 Task: Provide the standings of the 2023 Victory Lane Racing Xfinity Series for the track "New Hampshire".
Action: Mouse moved to (155, 319)
Screenshot: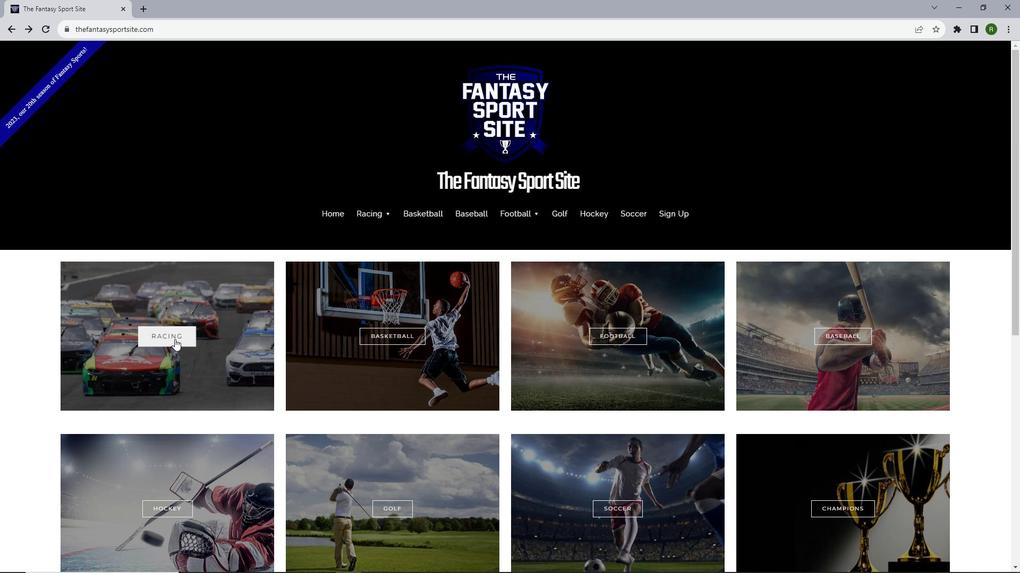
Action: Mouse pressed left at (155, 319)
Screenshot: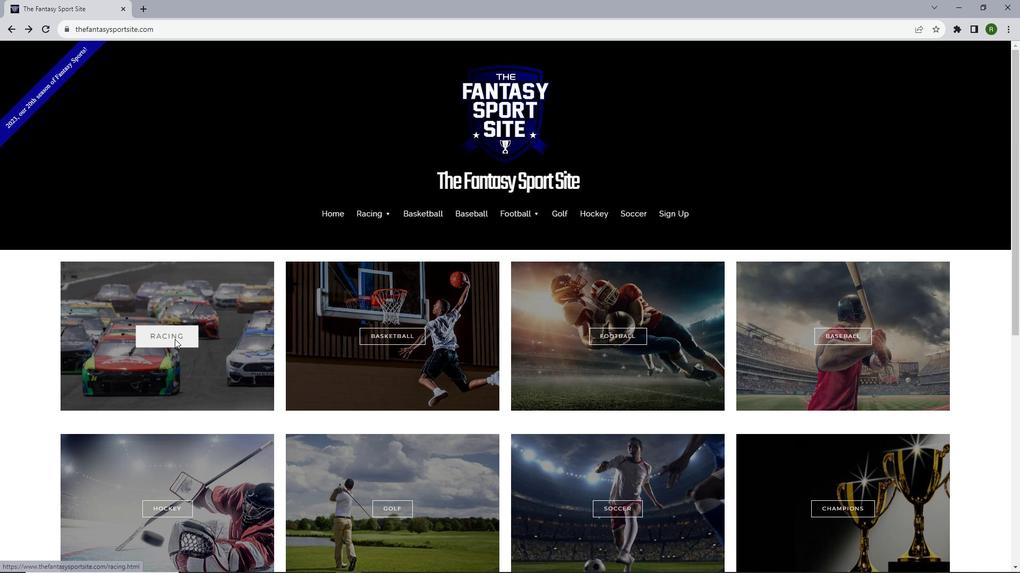 
Action: Mouse moved to (478, 448)
Screenshot: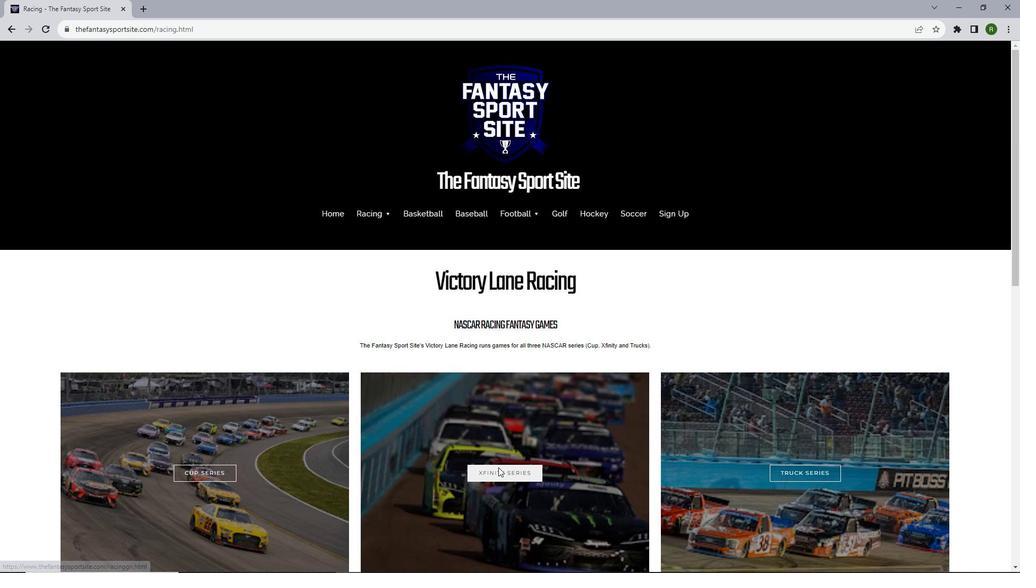 
Action: Mouse pressed left at (478, 448)
Screenshot: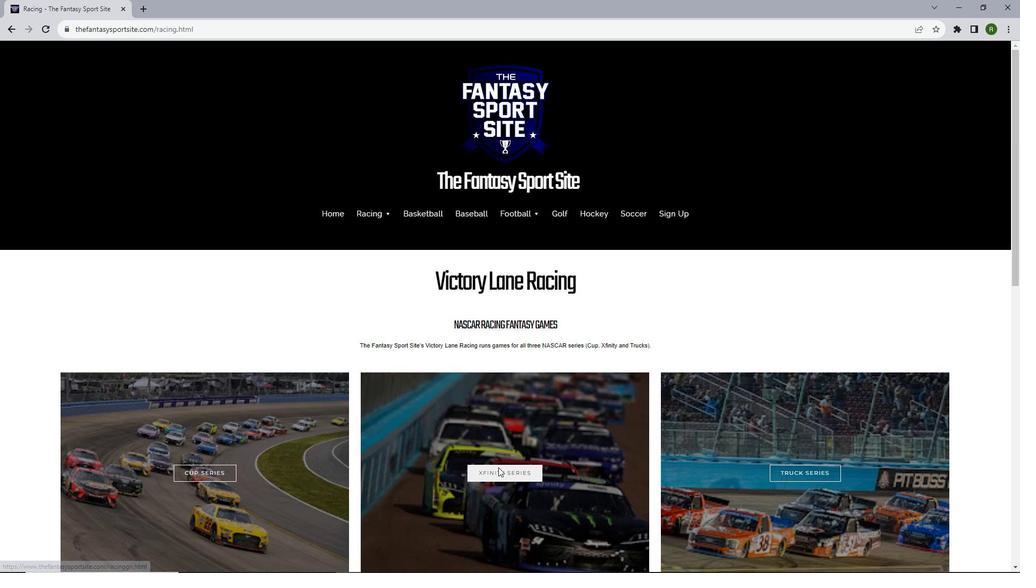 
Action: Mouse moved to (345, 266)
Screenshot: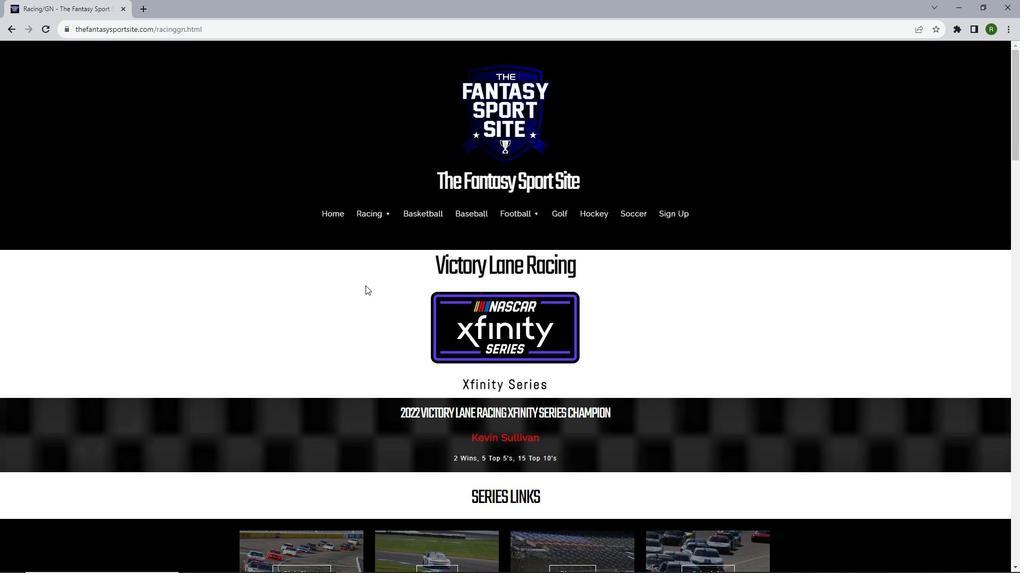 
Action: Mouse scrolled (345, 265) with delta (0, 0)
Screenshot: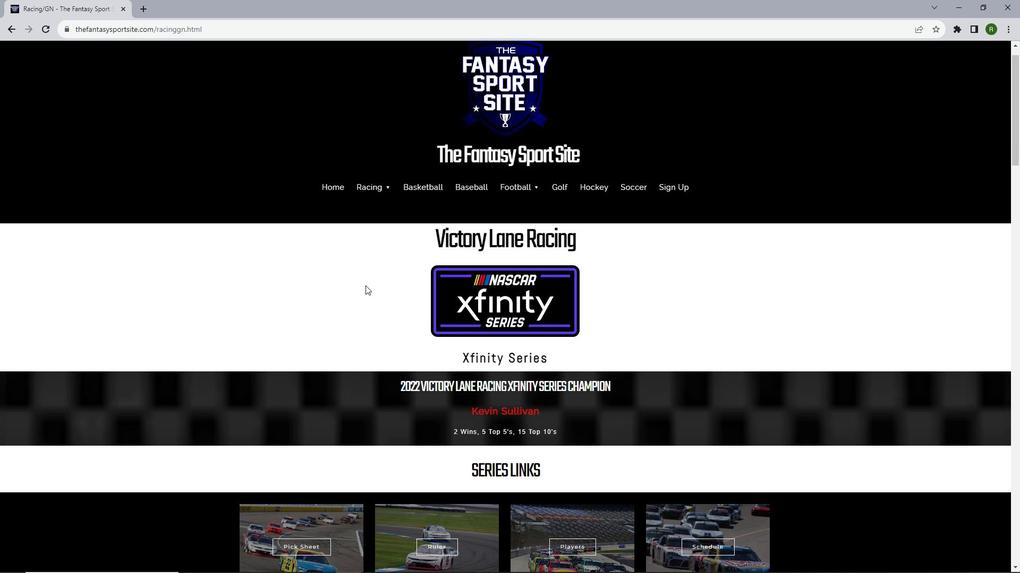 
Action: Mouse scrolled (345, 265) with delta (0, 0)
Screenshot: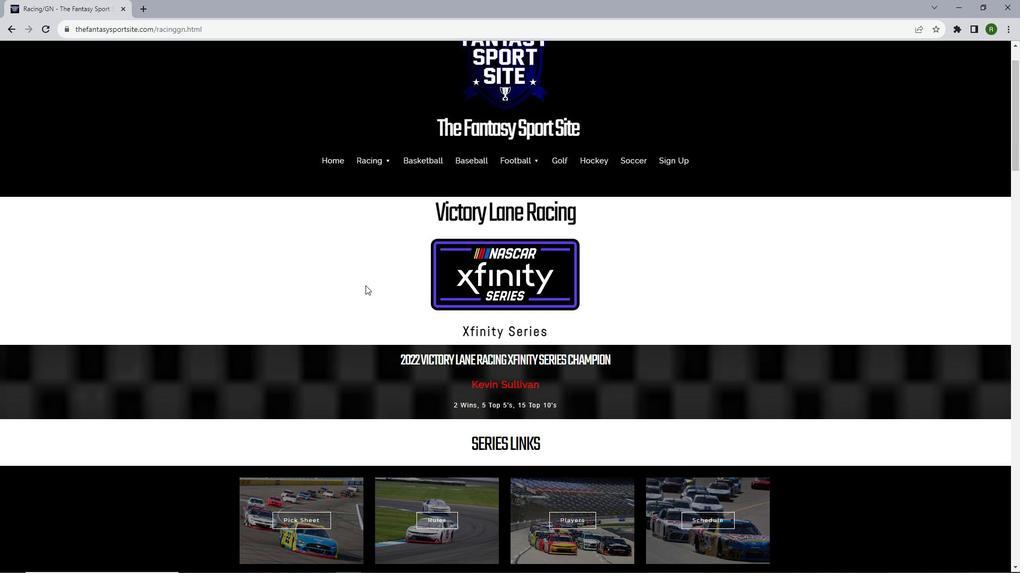 
Action: Mouse moved to (345, 266)
Screenshot: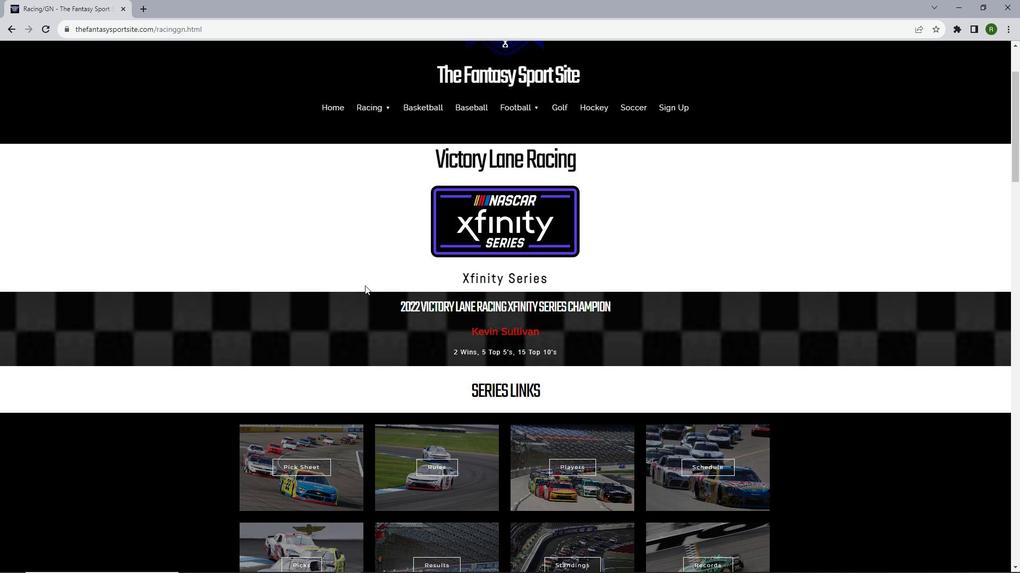 
Action: Mouse scrolled (345, 265) with delta (0, 0)
Screenshot: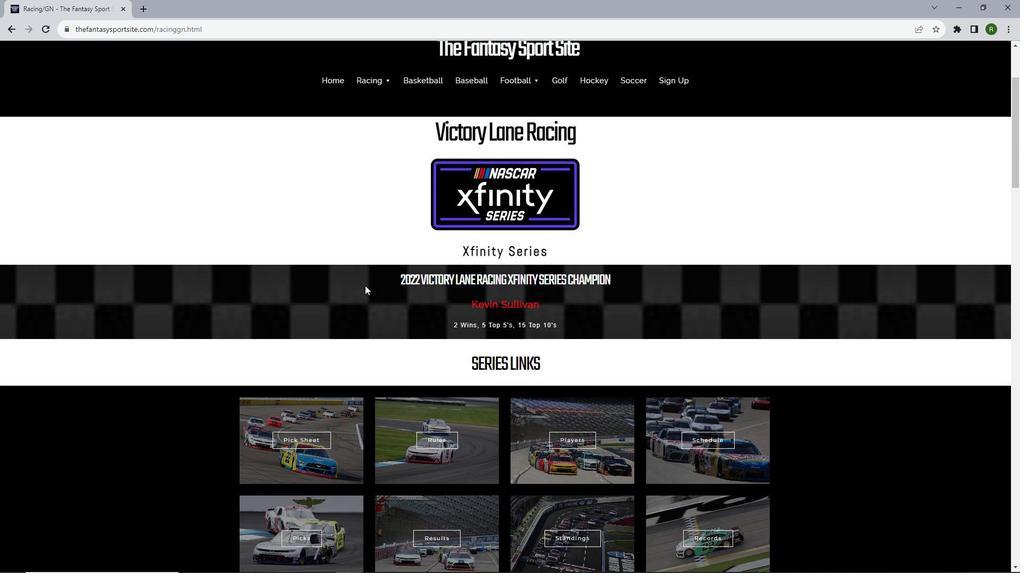 
Action: Mouse scrolled (345, 265) with delta (0, 0)
Screenshot: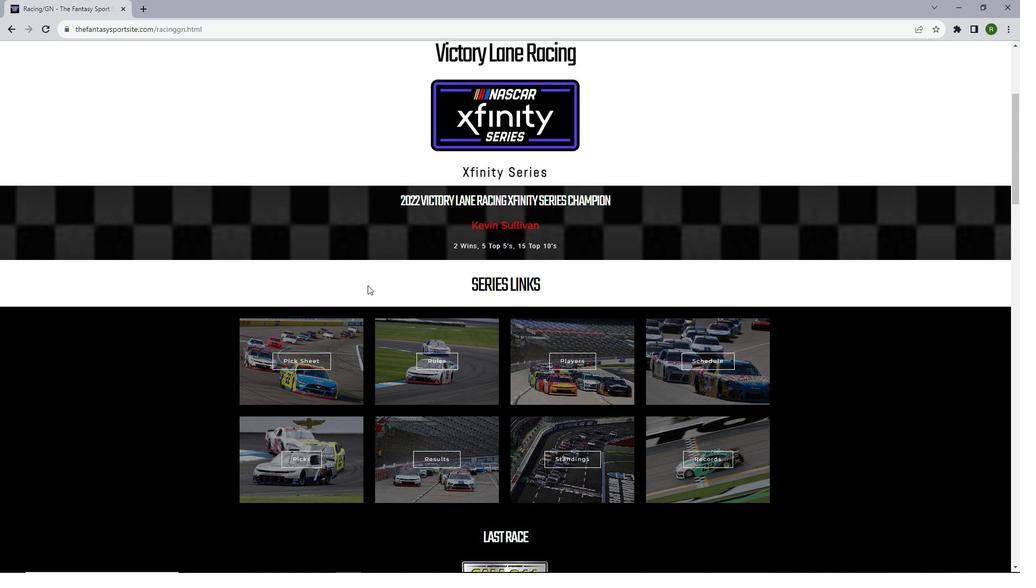 
Action: Mouse moved to (541, 443)
Screenshot: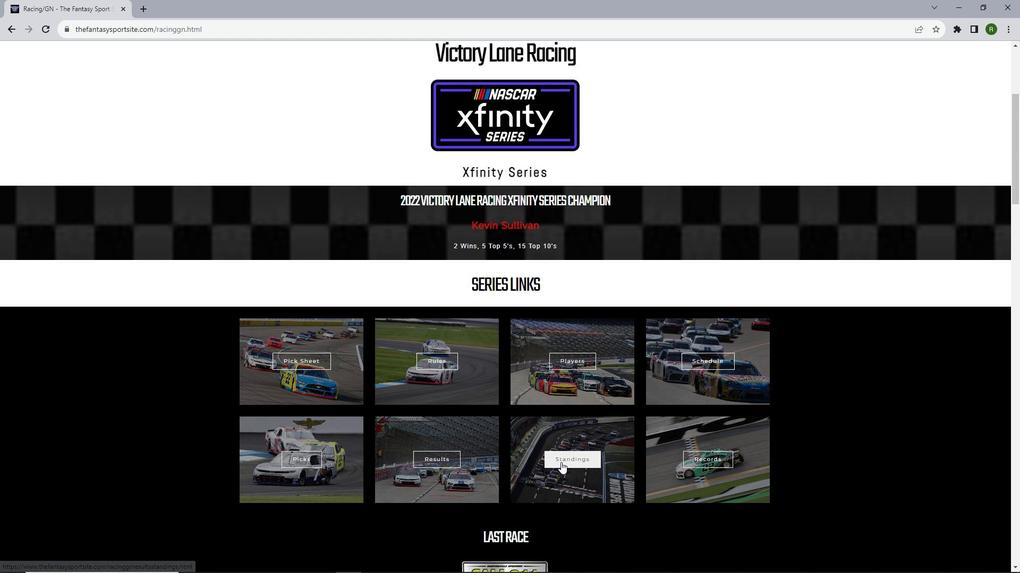 
Action: Mouse pressed left at (541, 443)
Screenshot: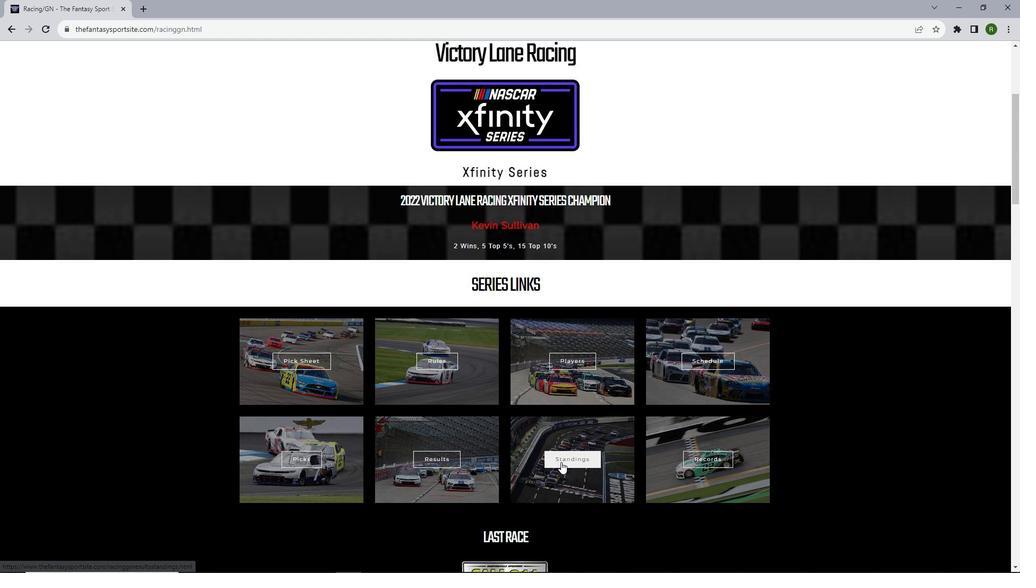 
Action: Mouse moved to (344, 250)
Screenshot: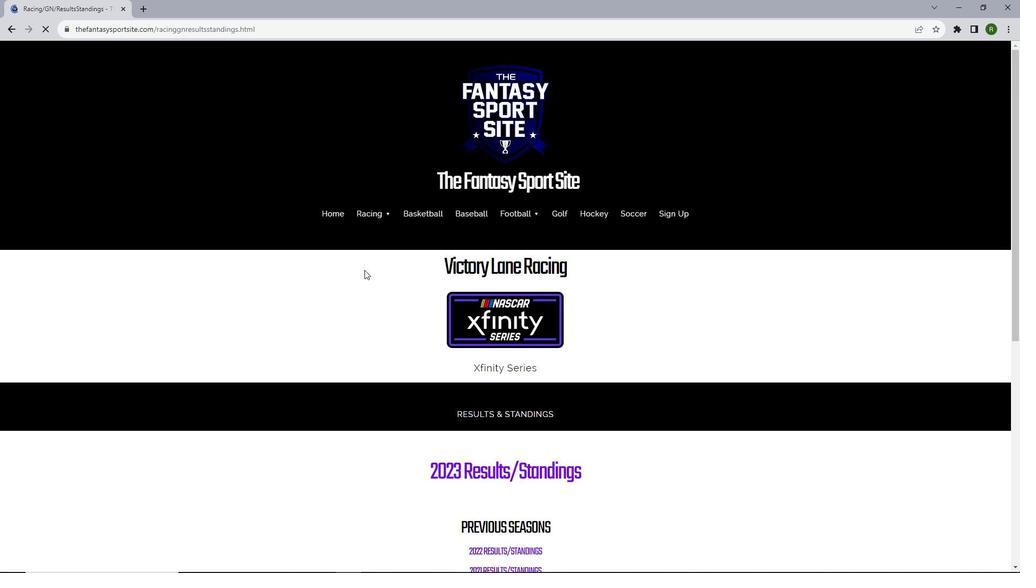
Action: Mouse scrolled (344, 250) with delta (0, 0)
Screenshot: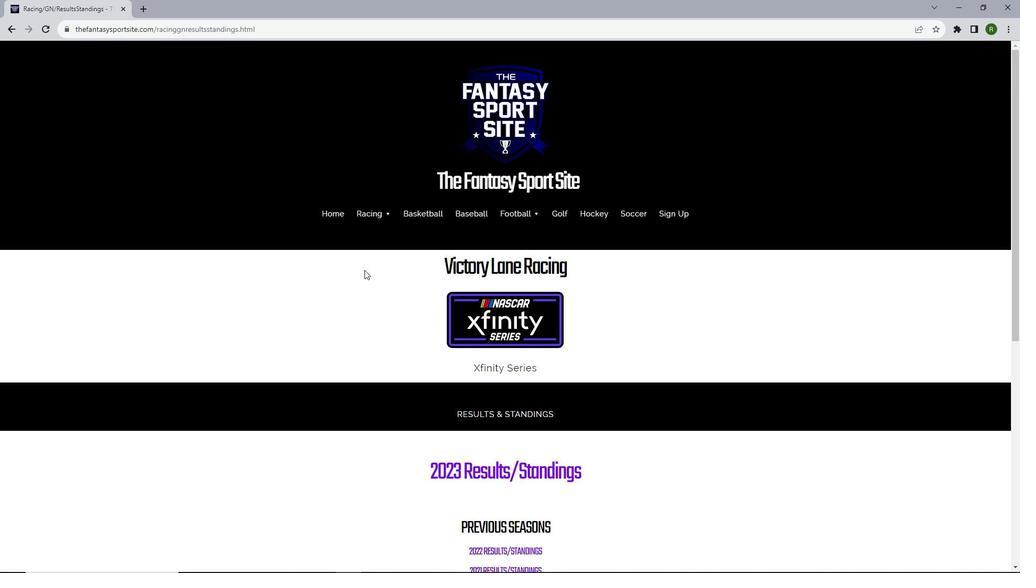 
Action: Mouse scrolled (344, 250) with delta (0, 0)
Screenshot: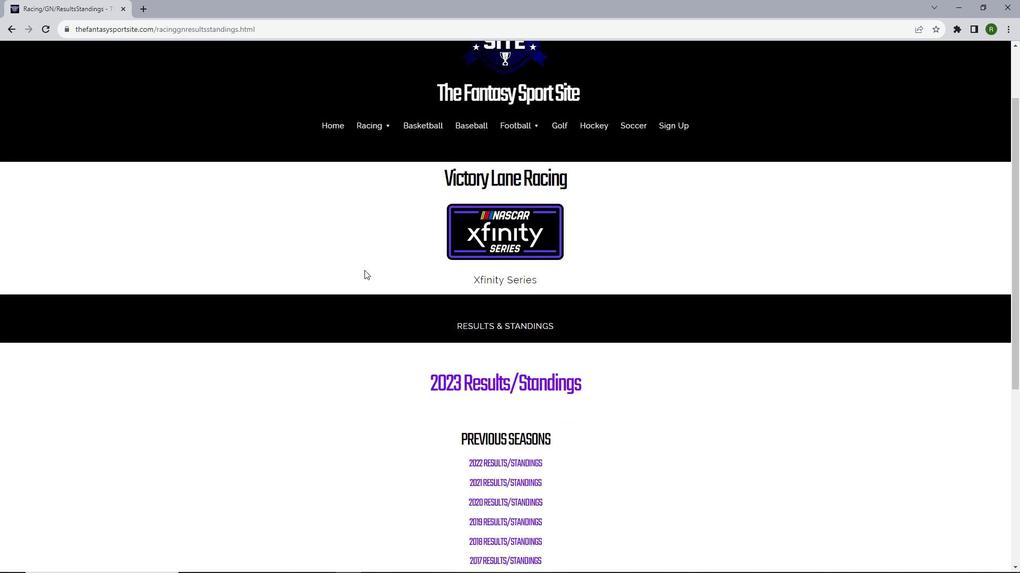 
Action: Mouse scrolled (344, 250) with delta (0, 0)
Screenshot: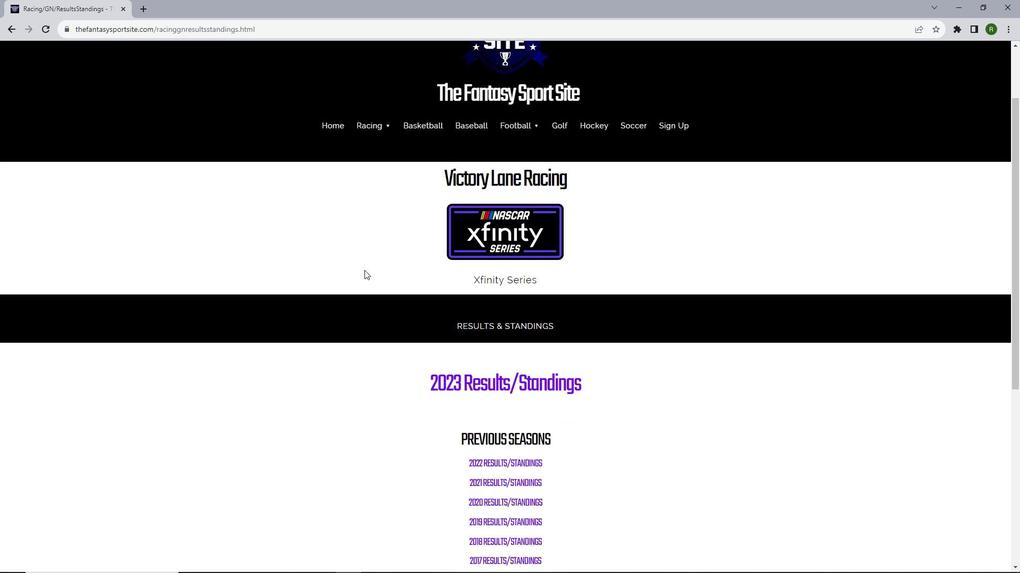 
Action: Mouse moved to (469, 292)
Screenshot: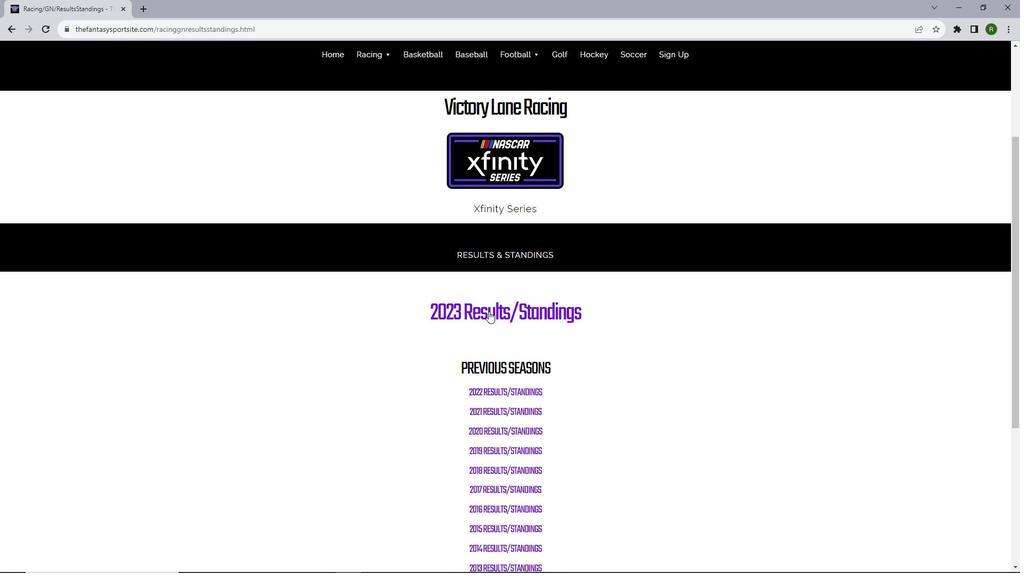 
Action: Mouse pressed left at (469, 292)
Screenshot: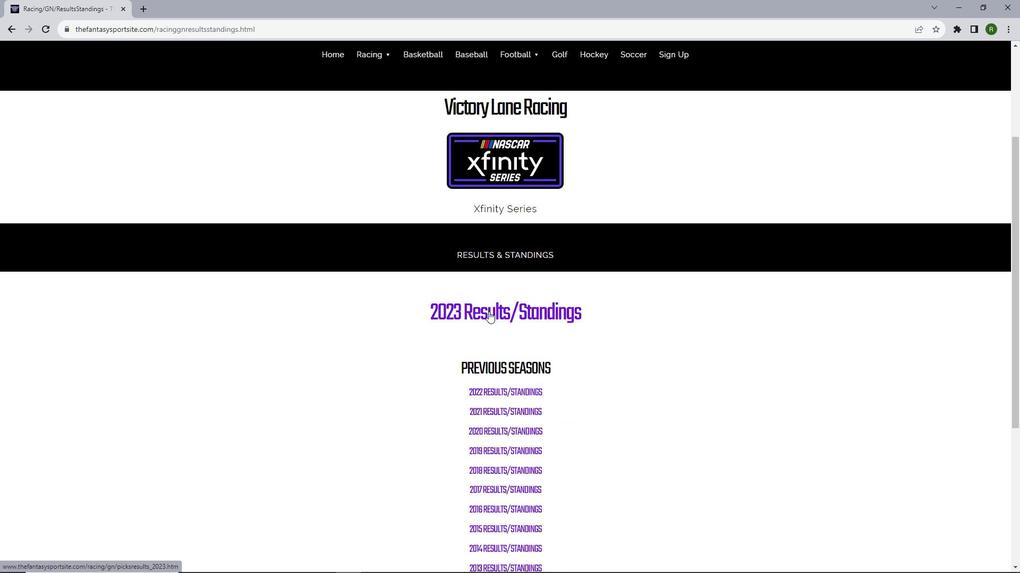 
Action: Mouse moved to (606, 259)
Screenshot: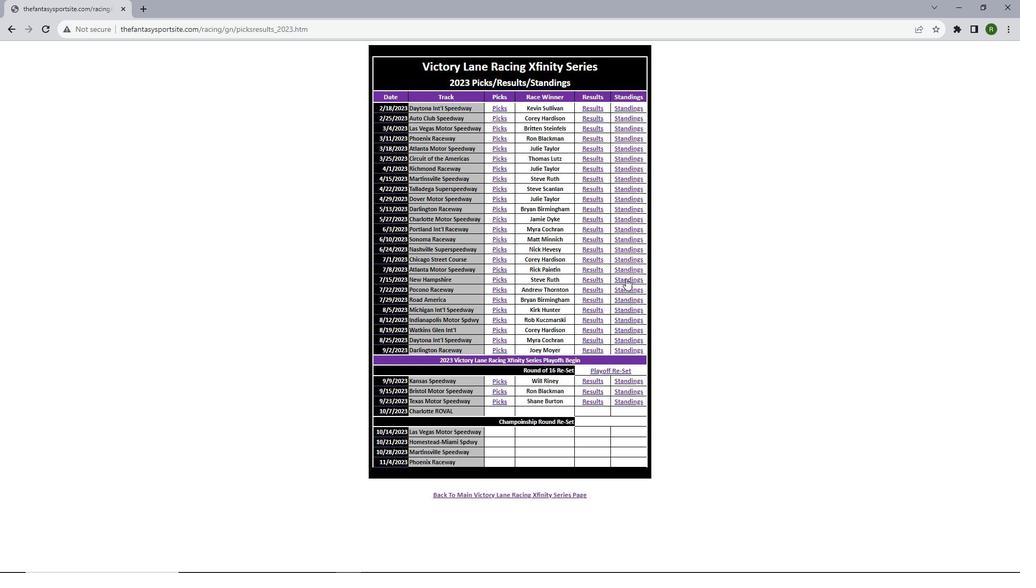 
Action: Mouse pressed left at (606, 259)
Screenshot: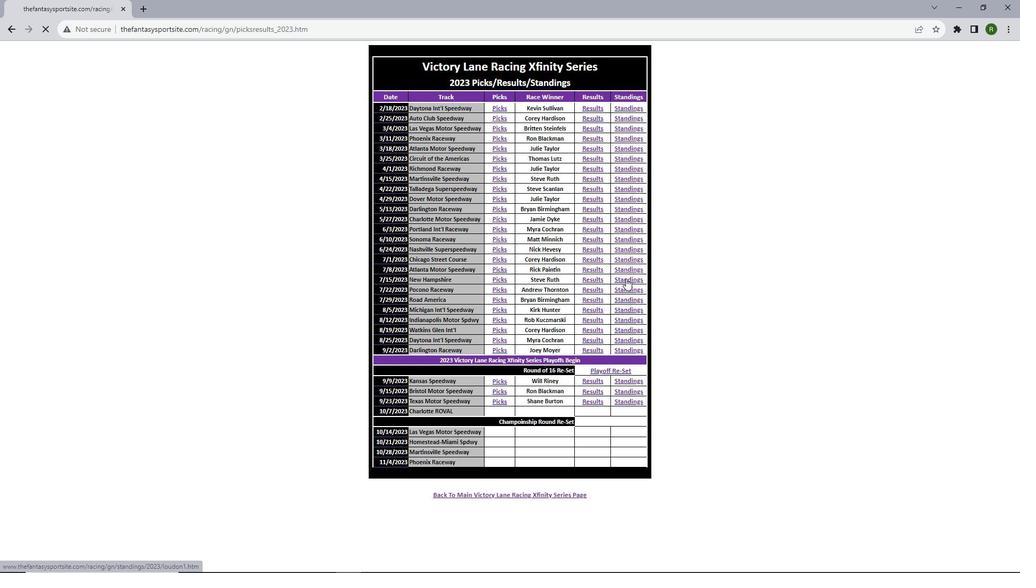 
Action: Mouse moved to (379, 214)
Screenshot: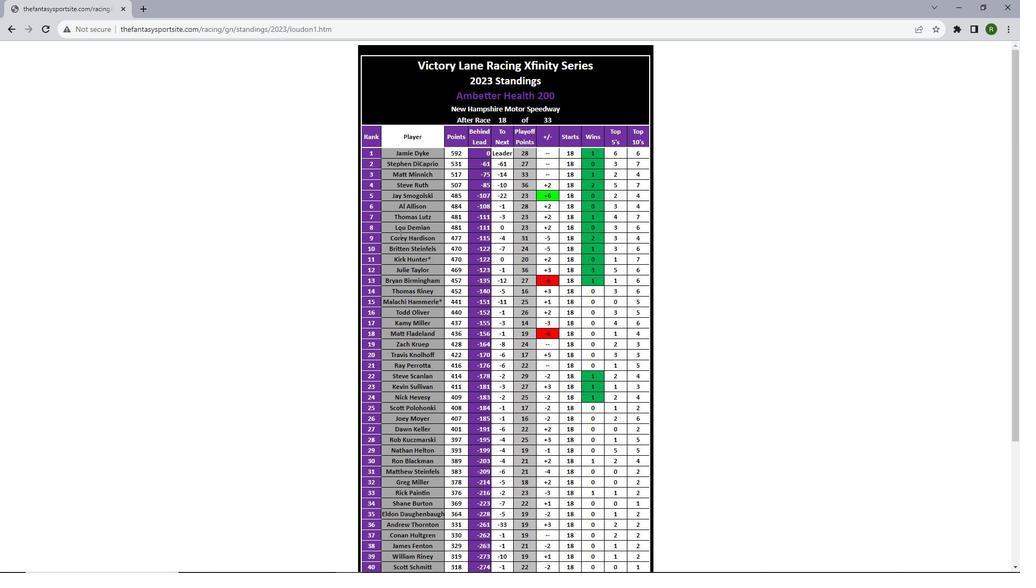 
Action: Mouse scrolled (379, 213) with delta (0, 0)
Screenshot: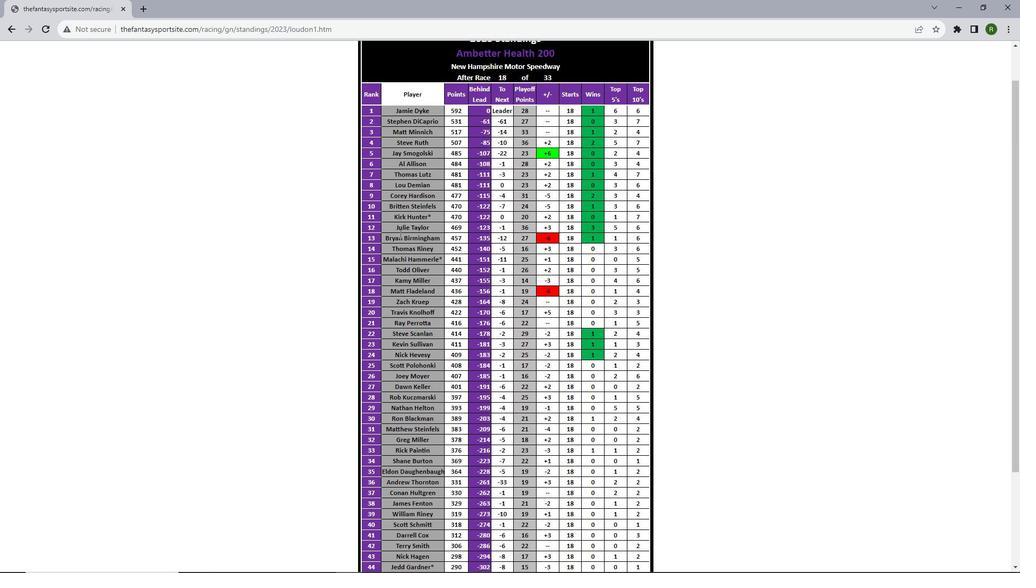 
Action: Mouse scrolled (379, 213) with delta (0, 0)
Screenshot: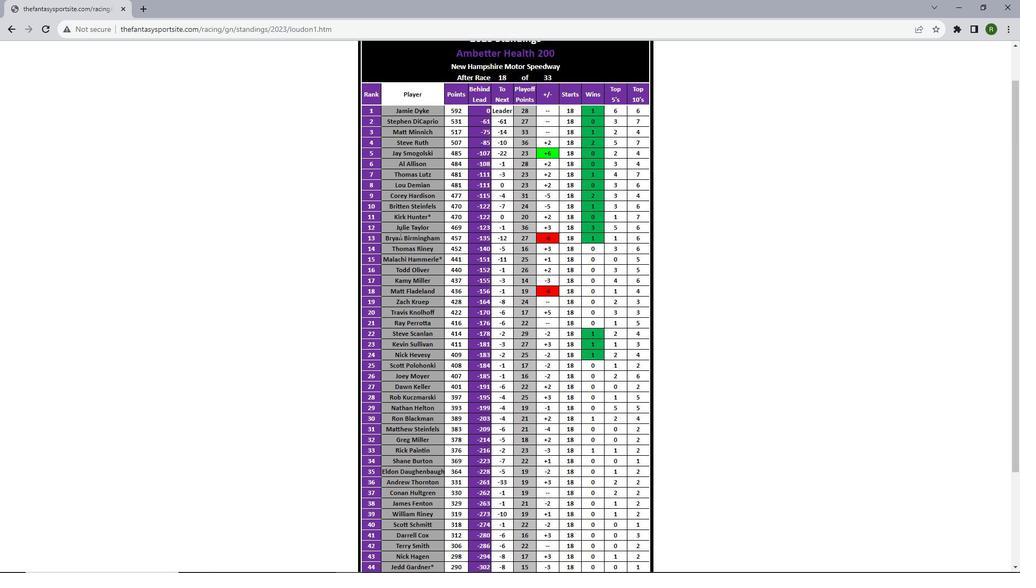 
Action: Mouse scrolled (379, 213) with delta (0, 0)
Screenshot: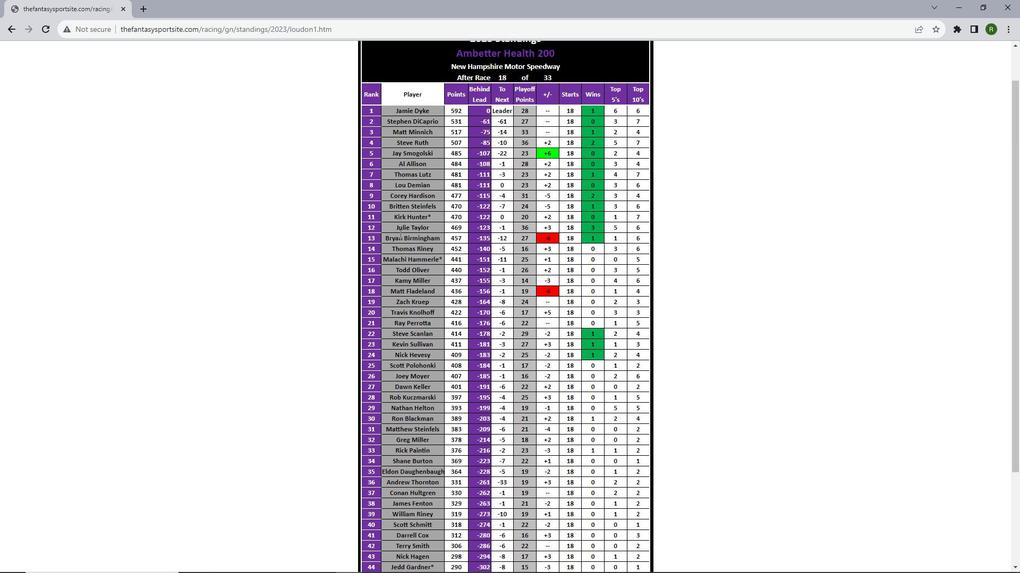 
Action: Mouse scrolled (379, 213) with delta (0, 0)
Screenshot: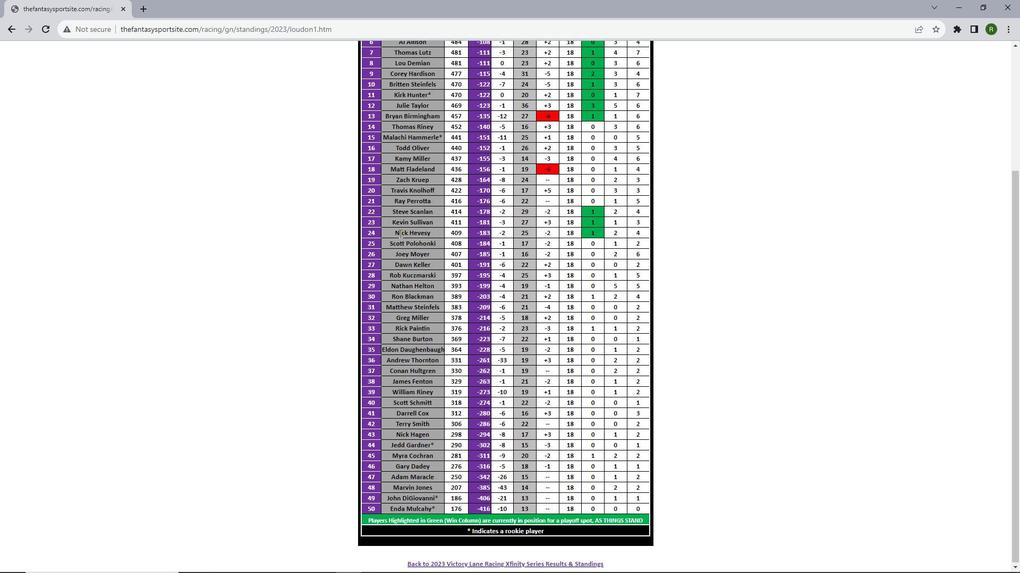 
Action: Mouse scrolled (379, 213) with delta (0, 0)
Screenshot: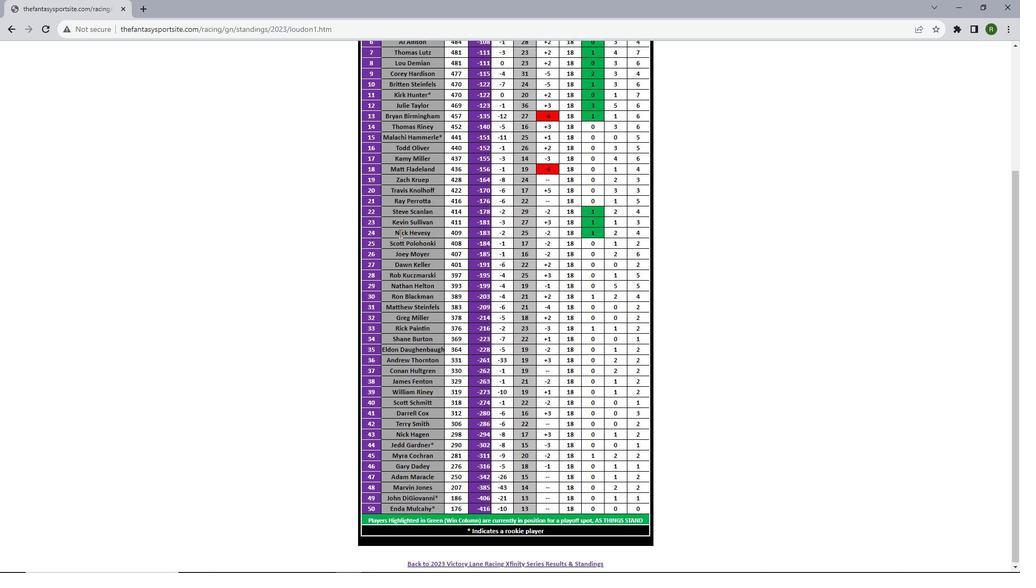 
Action: Mouse scrolled (379, 213) with delta (0, 0)
Screenshot: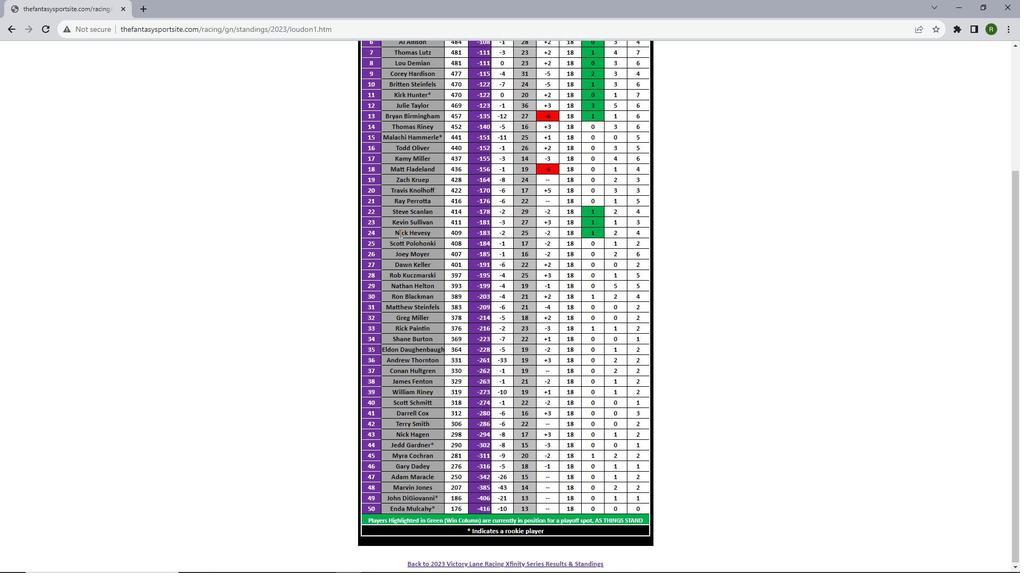 
Action: Mouse scrolled (379, 214) with delta (0, 0)
Screenshot: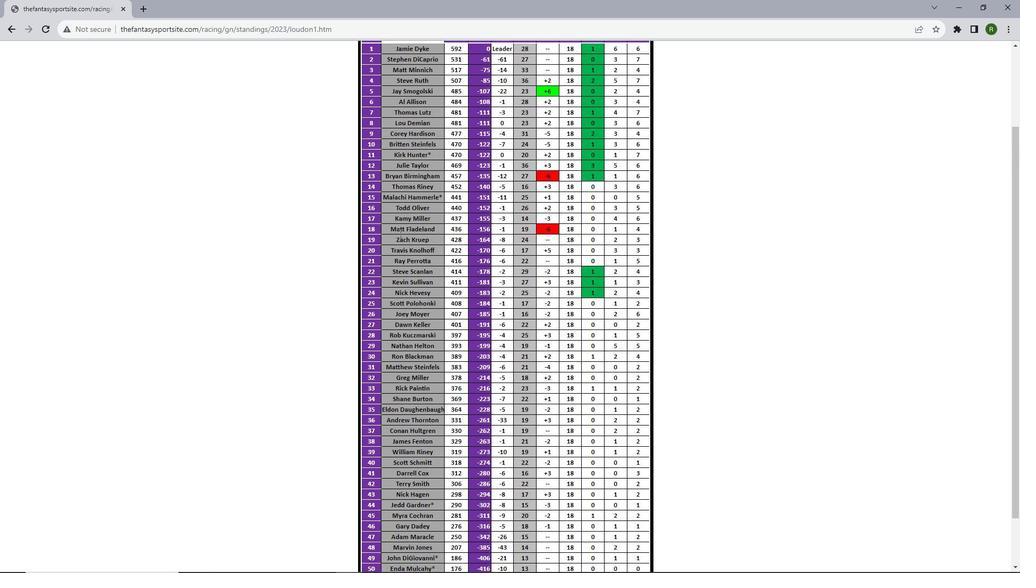 
Action: Mouse scrolled (379, 214) with delta (0, 0)
Screenshot: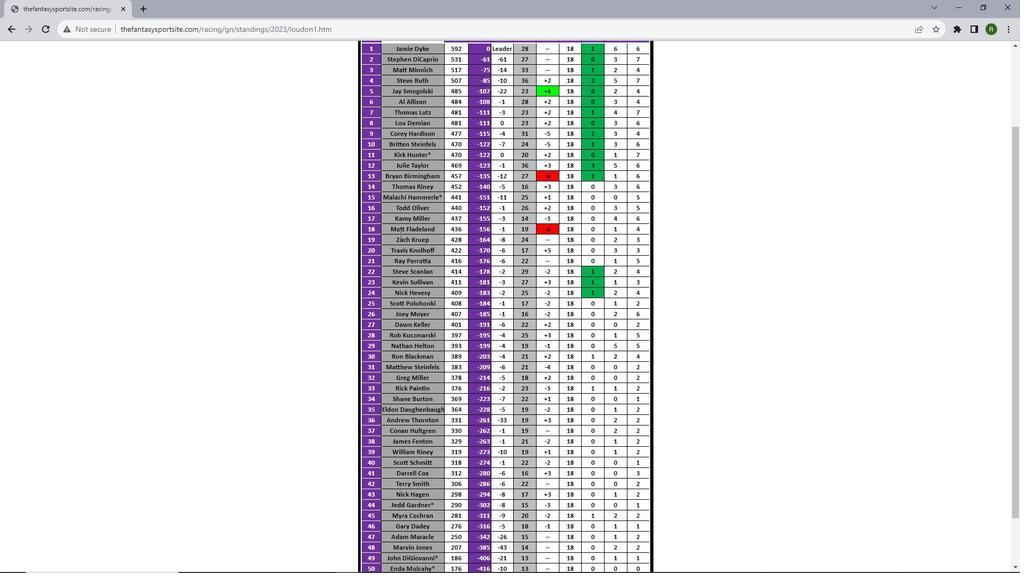 
Action: Mouse scrolled (379, 214) with delta (0, 0)
Screenshot: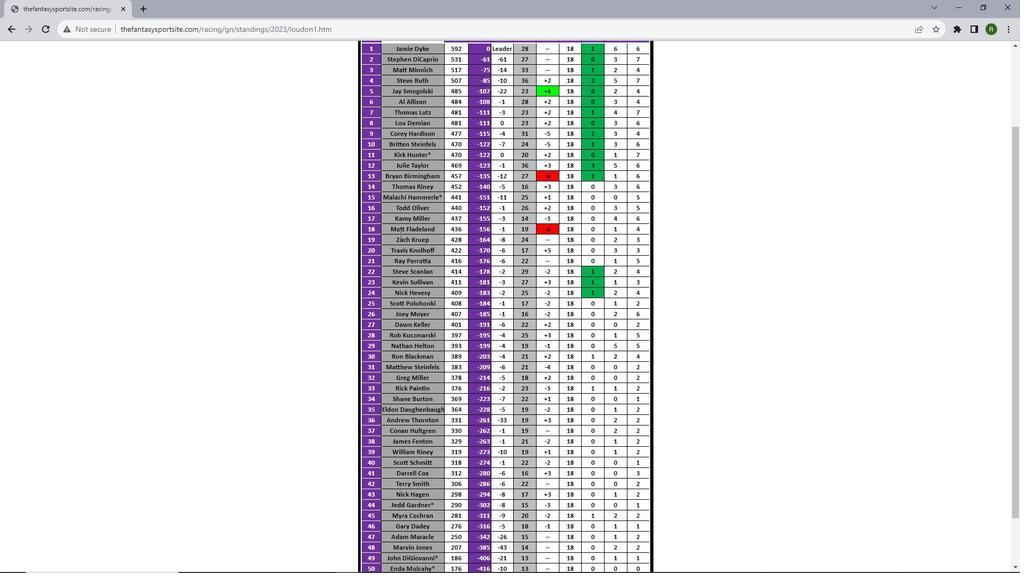 
Action: Mouse scrolled (379, 214) with delta (0, 0)
Screenshot: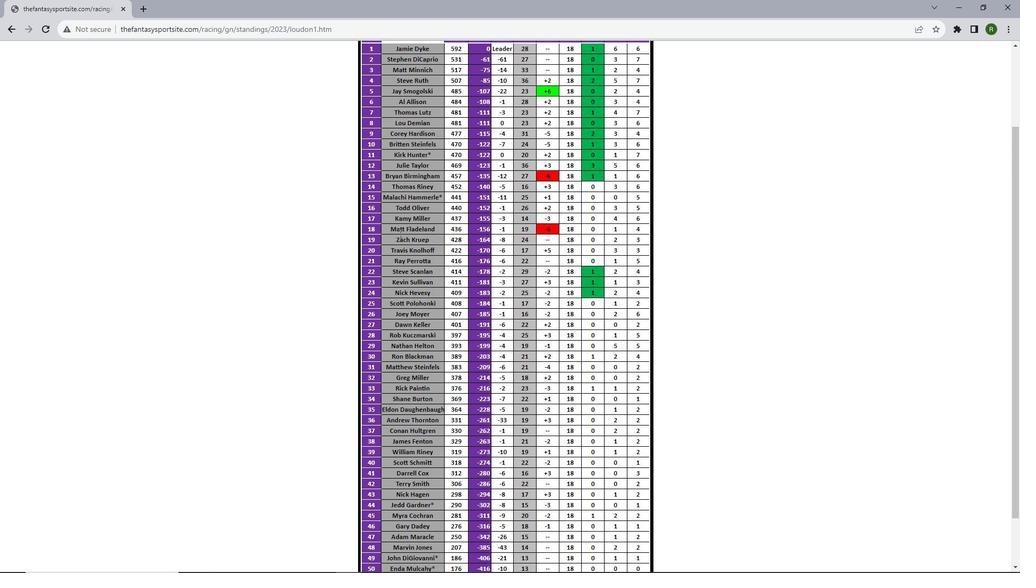 
Action: Mouse scrolled (379, 214) with delta (0, 0)
Screenshot: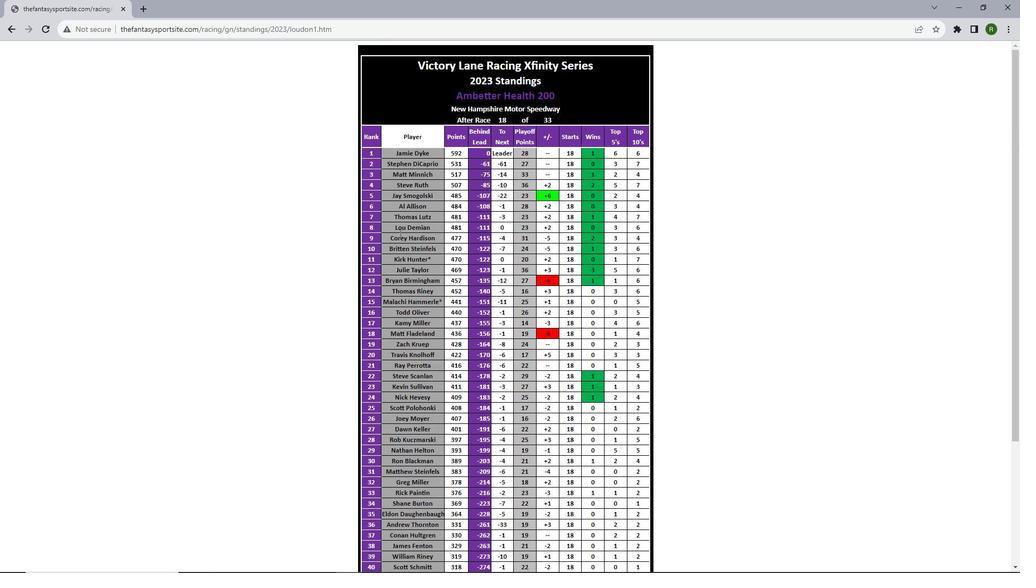 
Action: Mouse scrolled (379, 214) with delta (0, 0)
Screenshot: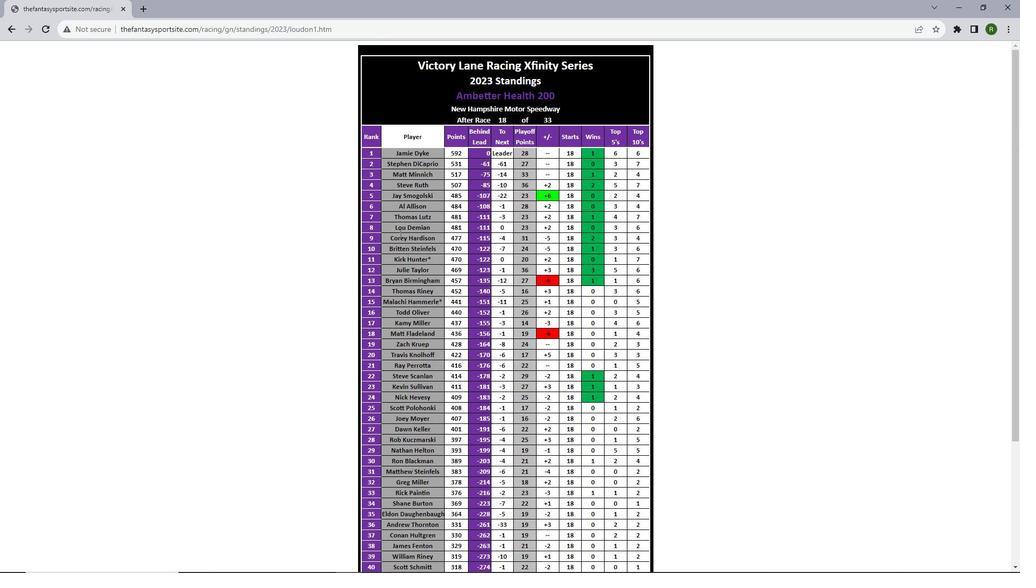 
